 Task: In the  document Jazzmusicletter.rtf Insert the command  'Viewing'Email the file to   'softage.5@softage.net', with message attached Action Required: This requires your review and response. and file type: RTF
Action: Mouse moved to (282, 341)
Screenshot: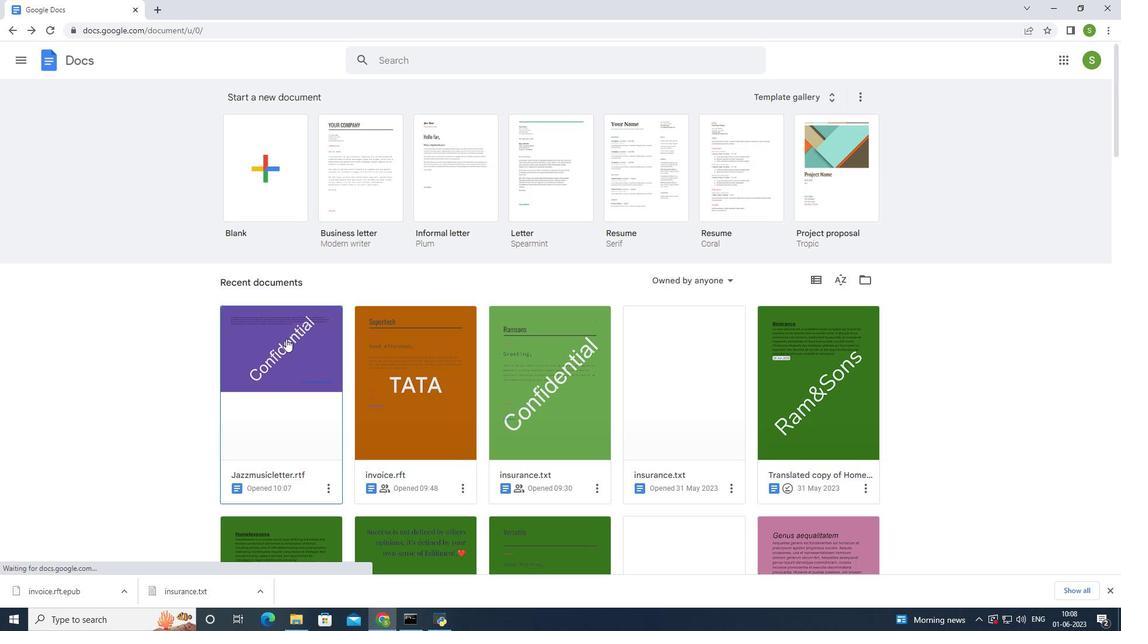 
Action: Mouse pressed left at (282, 341)
Screenshot: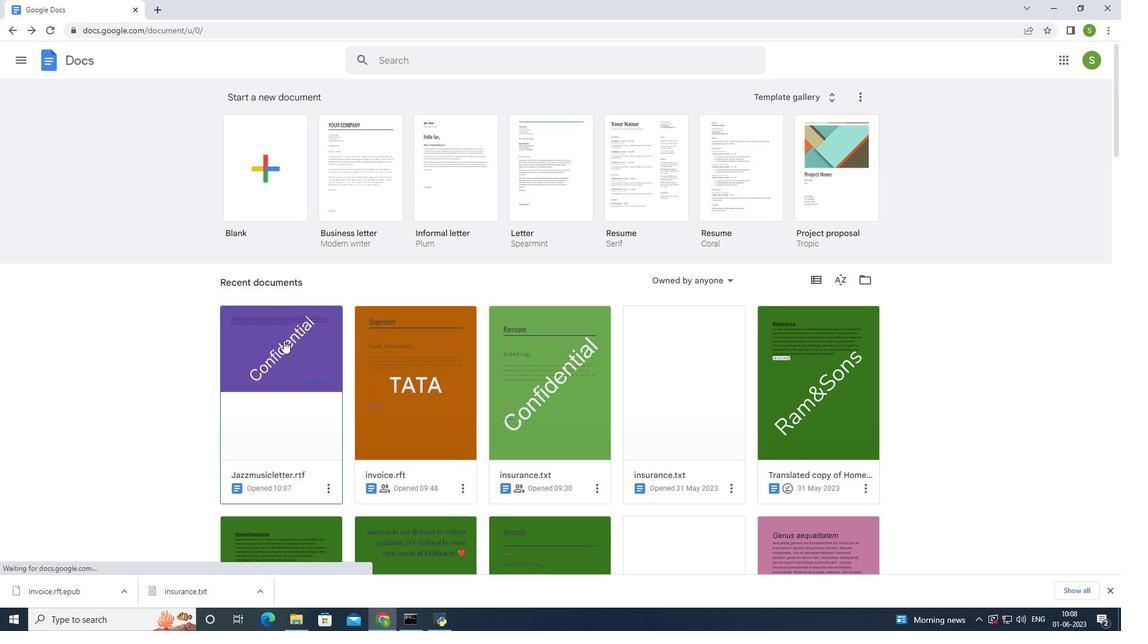 
Action: Mouse moved to (1066, 92)
Screenshot: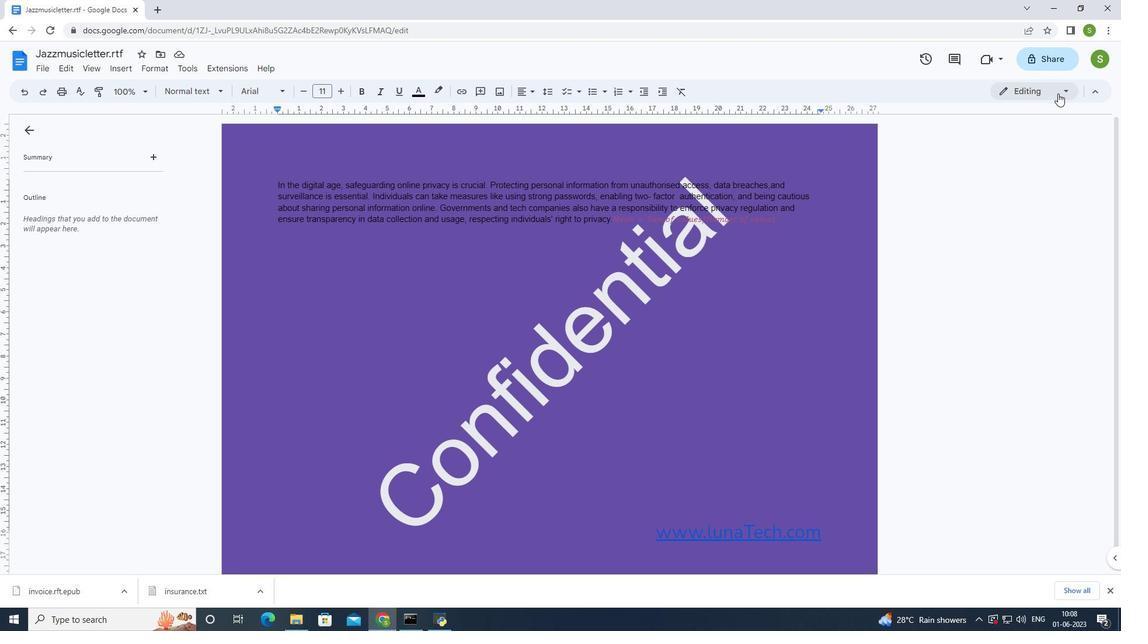 
Action: Mouse pressed left at (1066, 92)
Screenshot: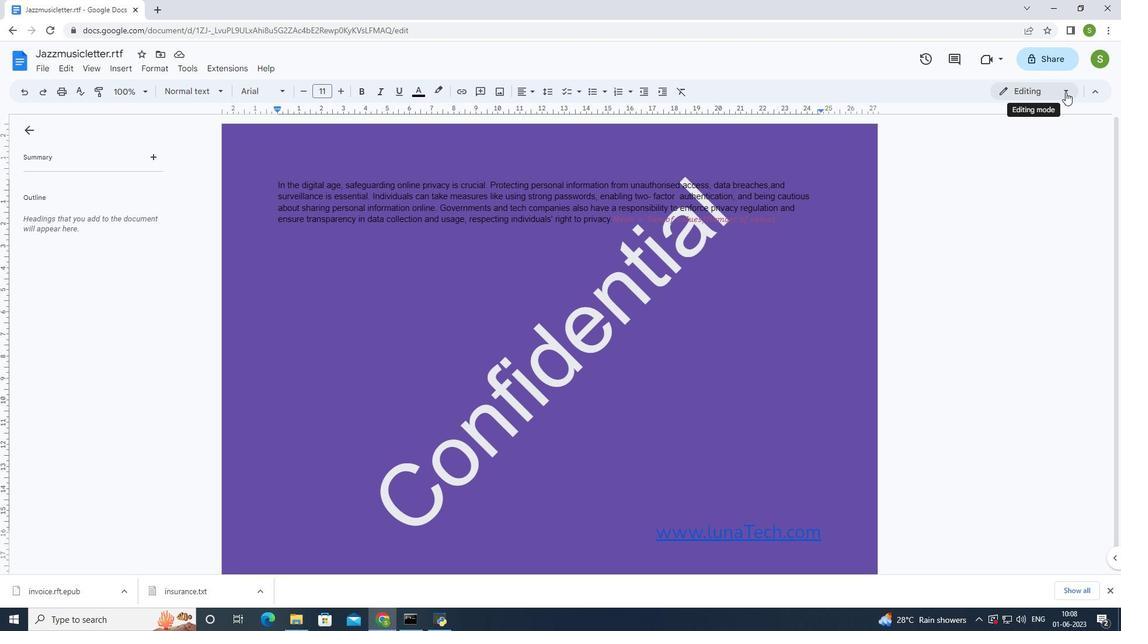 
Action: Mouse moved to (982, 180)
Screenshot: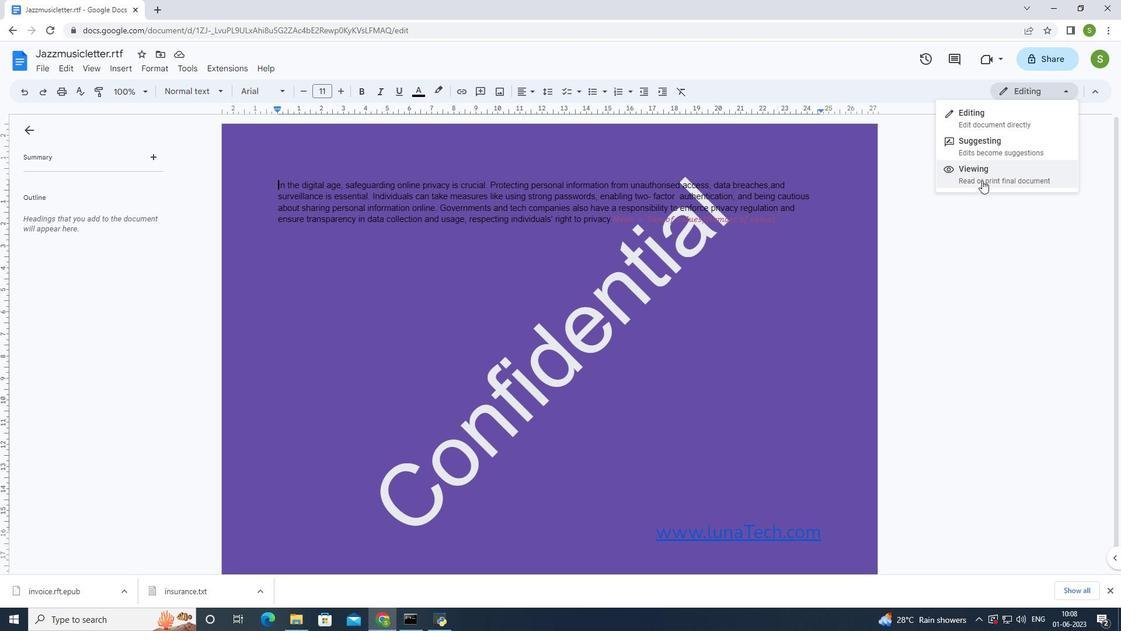 
Action: Mouse pressed left at (982, 180)
Screenshot: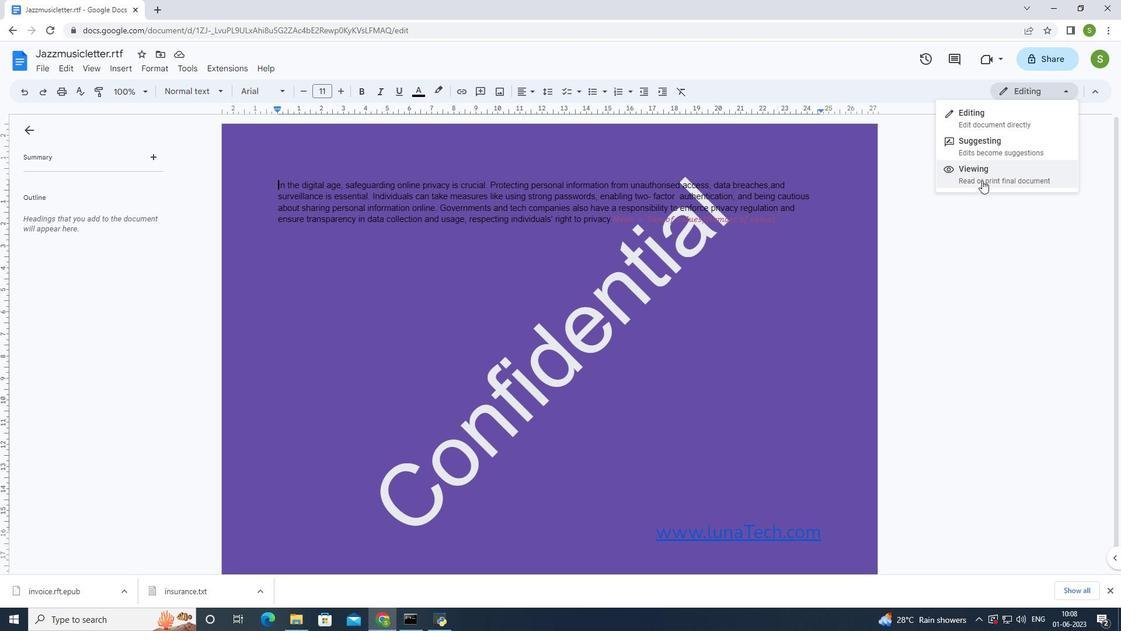 
Action: Mouse moved to (44, 70)
Screenshot: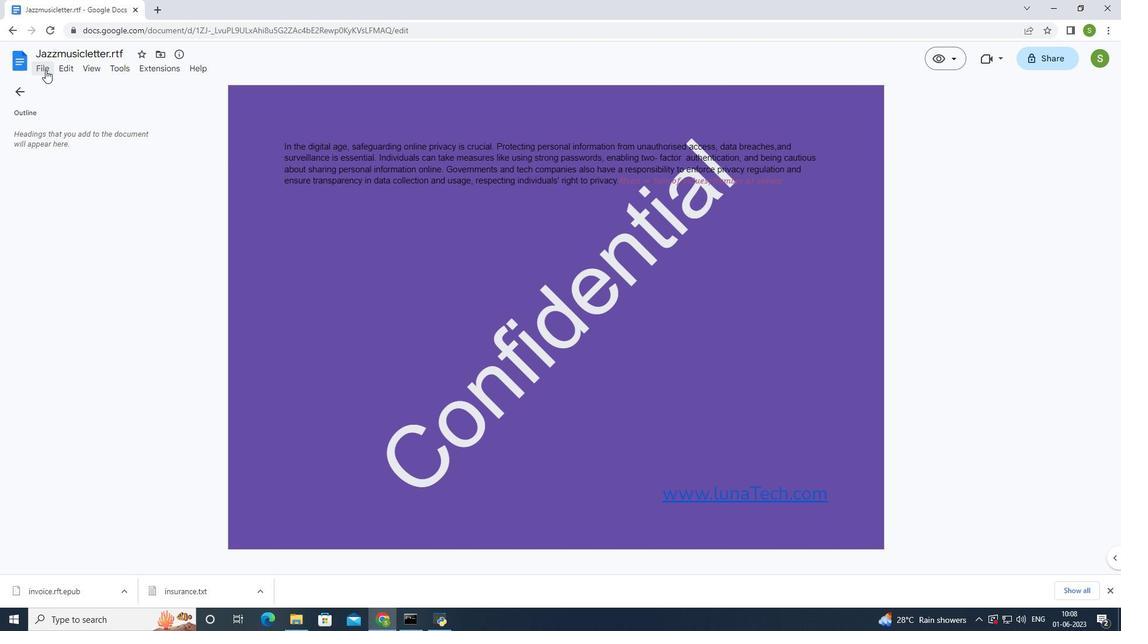 
Action: Mouse pressed left at (44, 70)
Screenshot: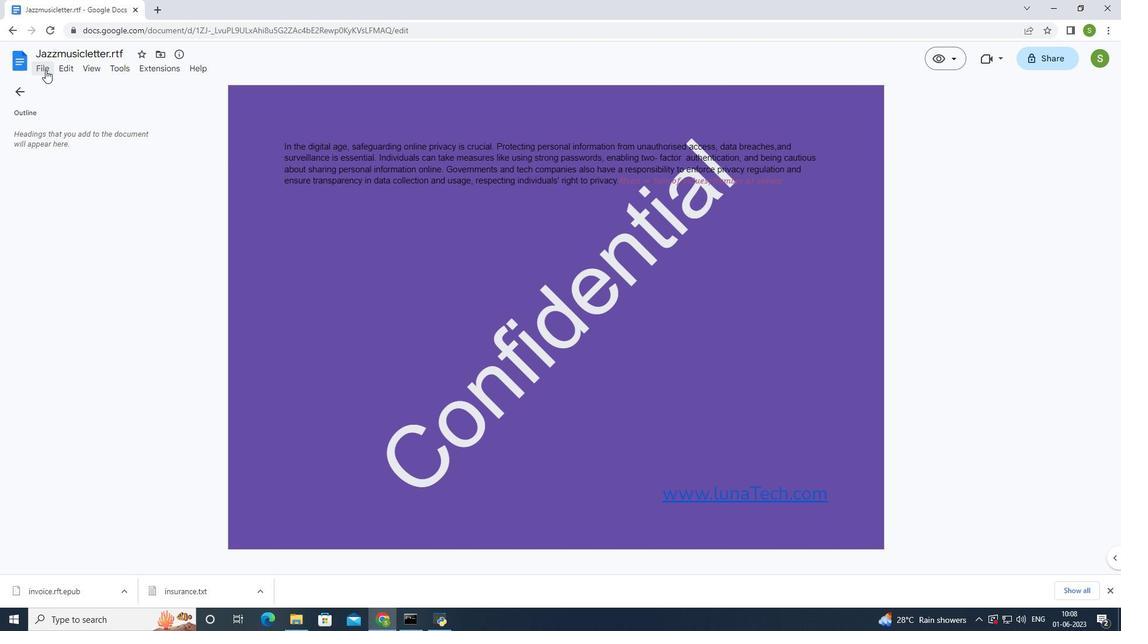 
Action: Mouse moved to (74, 167)
Screenshot: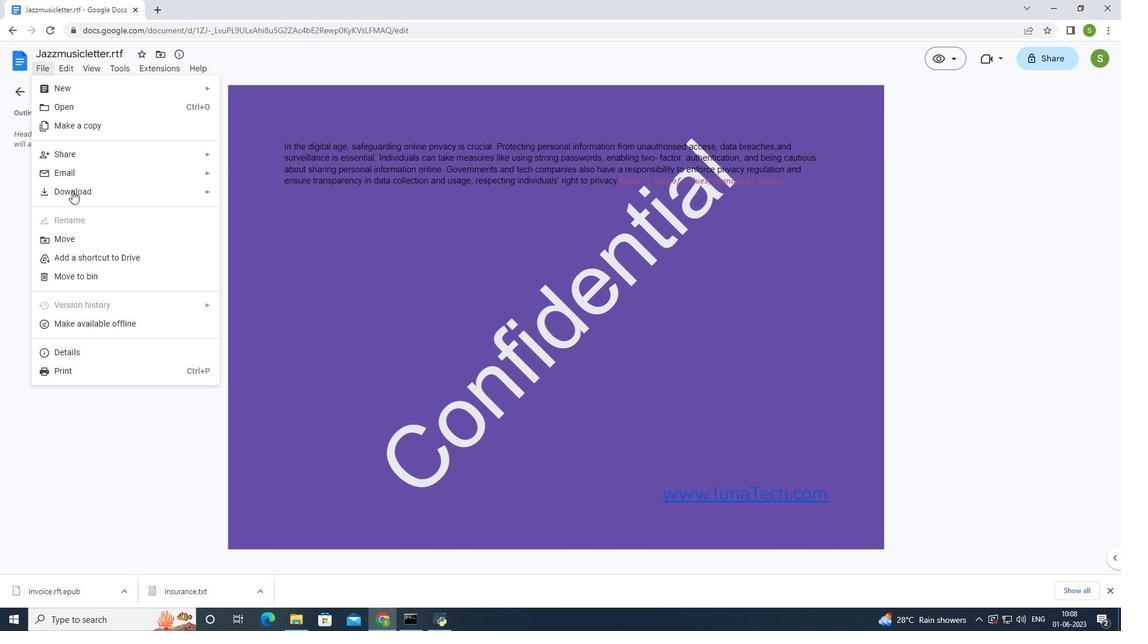 
Action: Mouse pressed left at (74, 167)
Screenshot: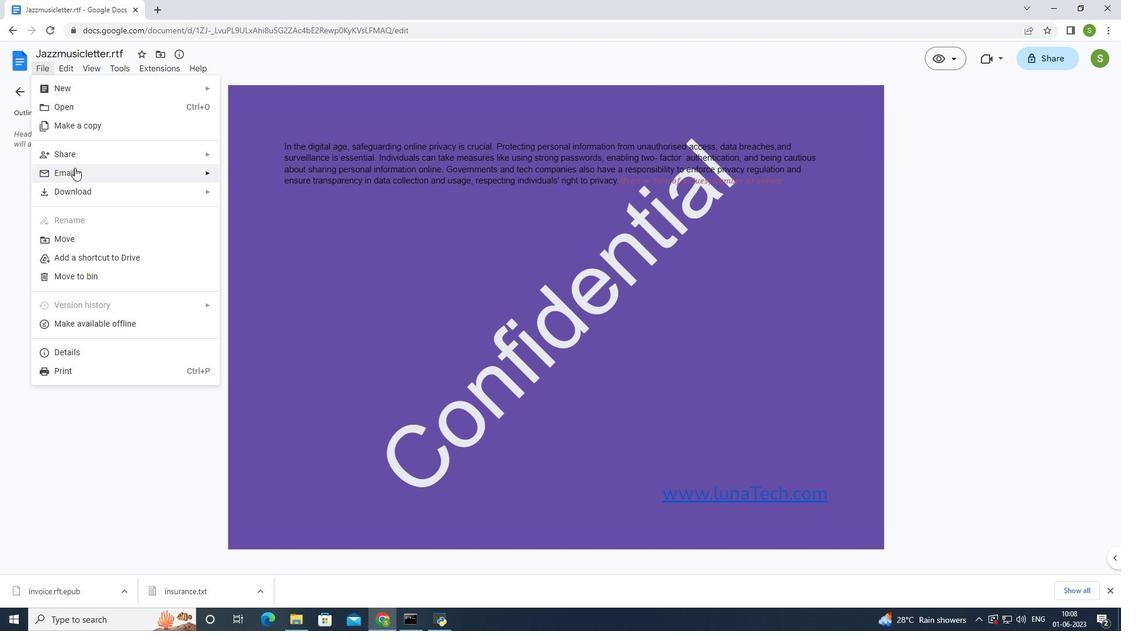 
Action: Mouse moved to (261, 175)
Screenshot: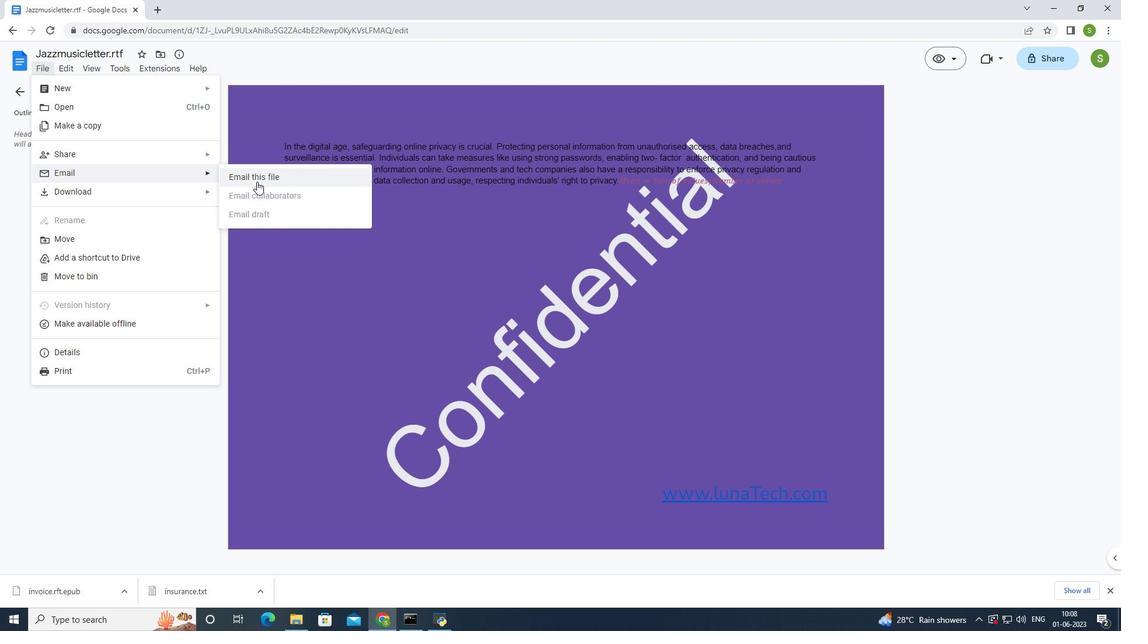 
Action: Mouse pressed left at (261, 175)
Screenshot: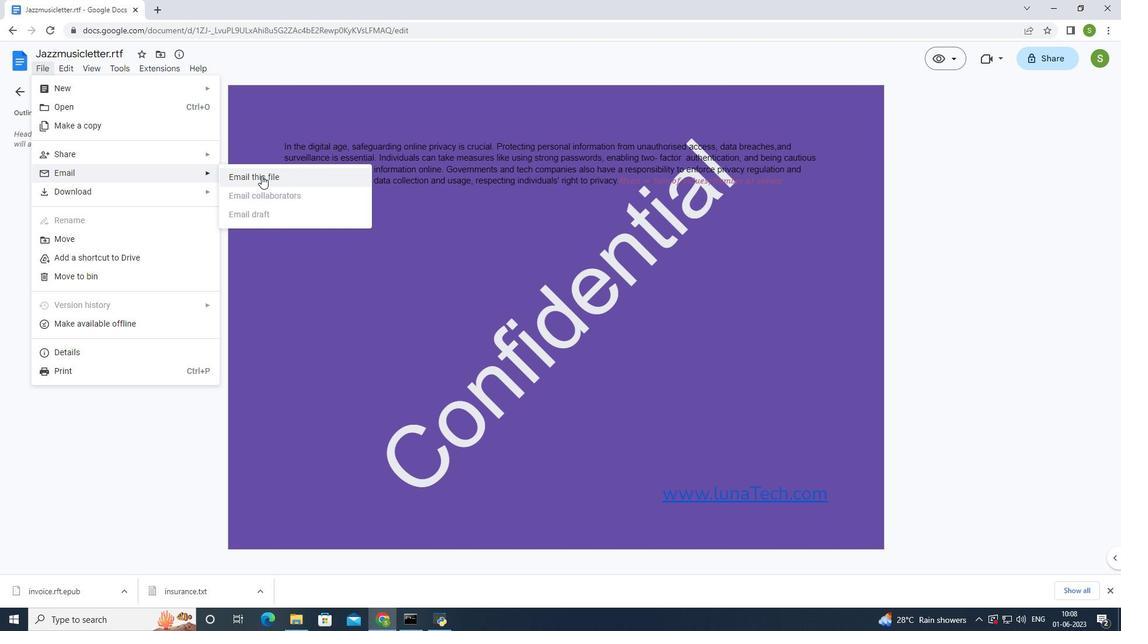 
Action: Mouse moved to (485, 236)
Screenshot: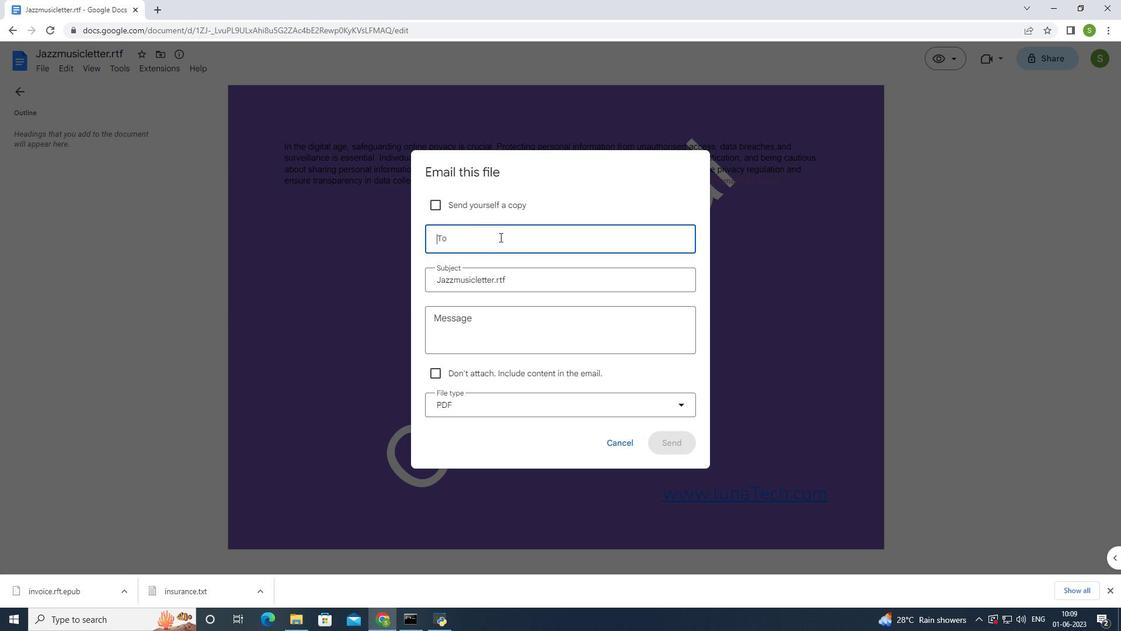
Action: Key pressed softage.5<Key.shift>@softage.net<Key.enter>
Screenshot: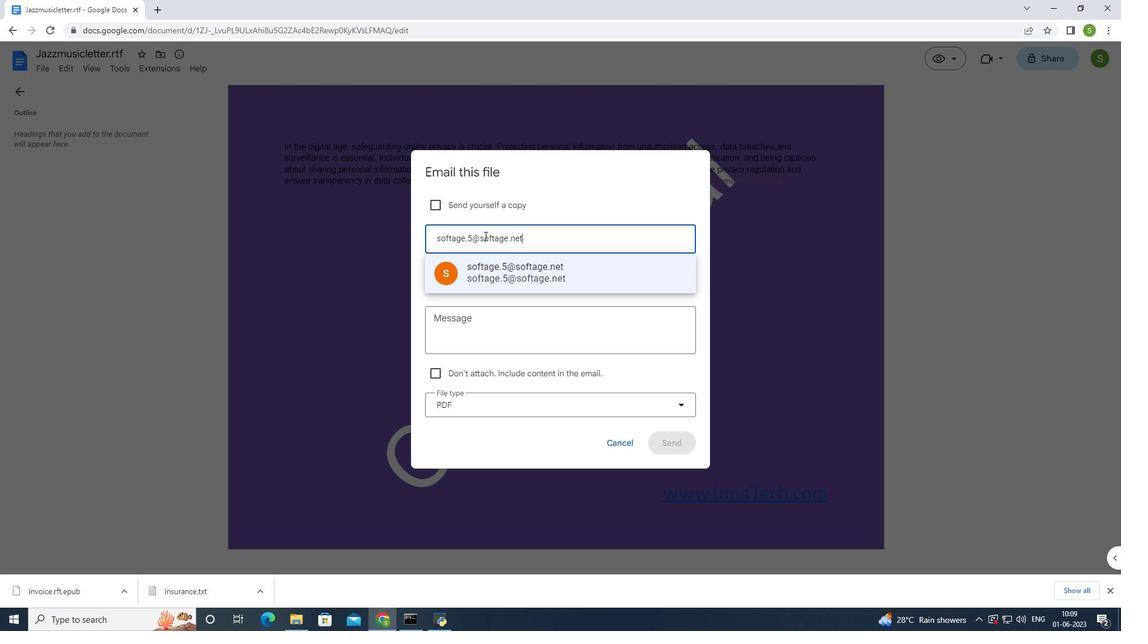 
Action: Mouse moved to (548, 330)
Screenshot: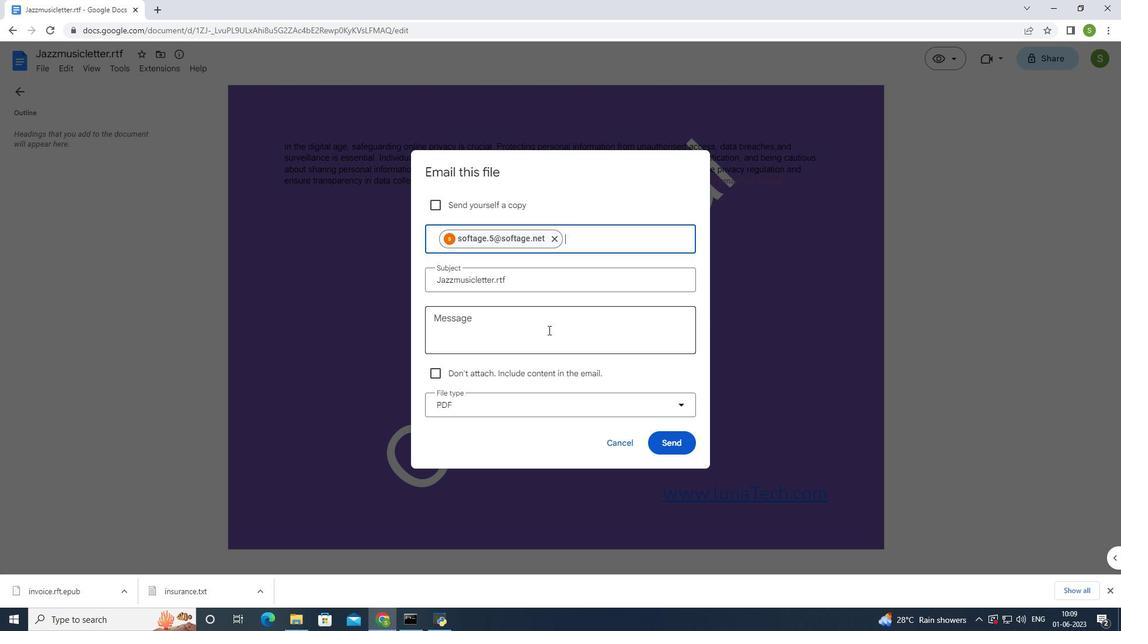 
Action: Mouse pressed left at (548, 330)
Screenshot: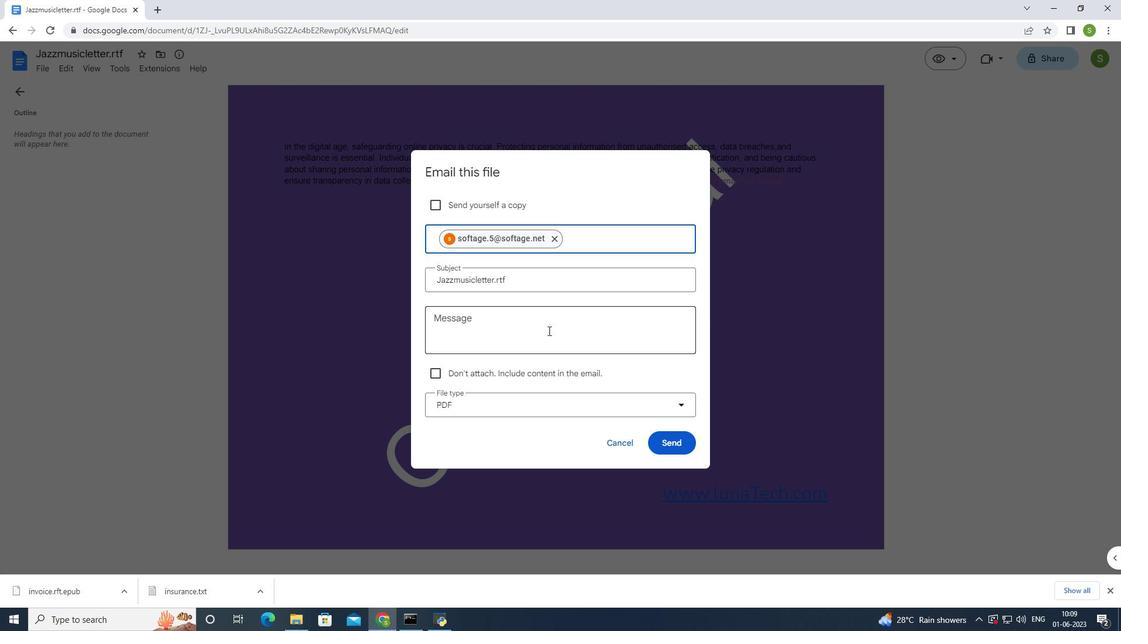 
Action: Mouse moved to (566, 319)
Screenshot: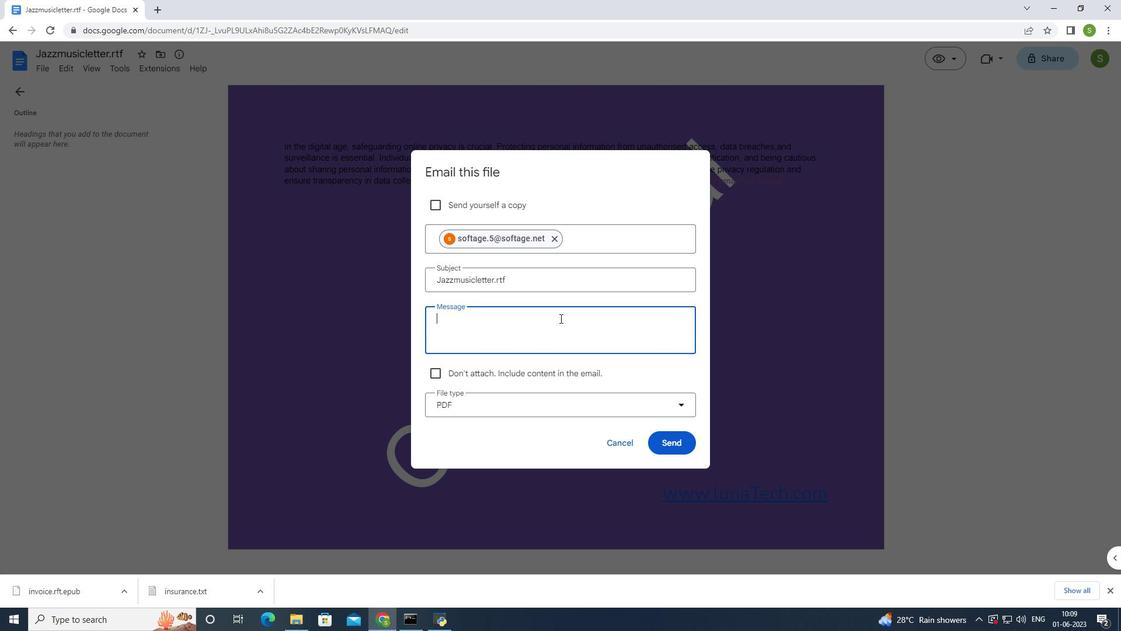 
Action: Key pressed <Key.shift>This<Key.space>require<Key.space>your<Key.space>review<Key.space>and<Key.space>response.
Screenshot: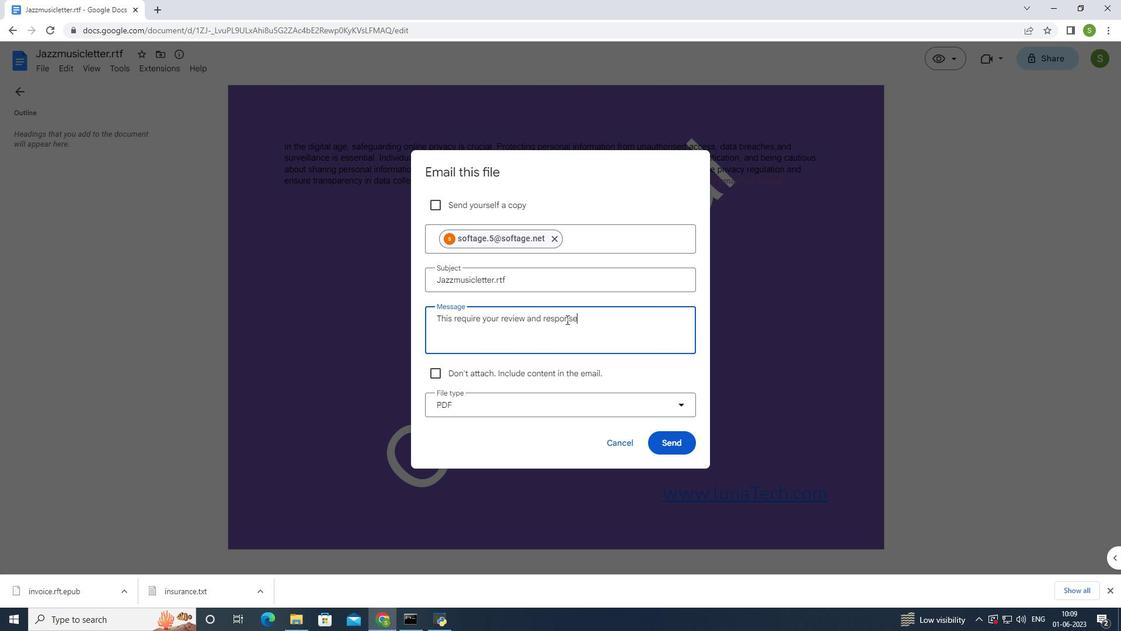 
Action: Mouse moved to (563, 402)
Screenshot: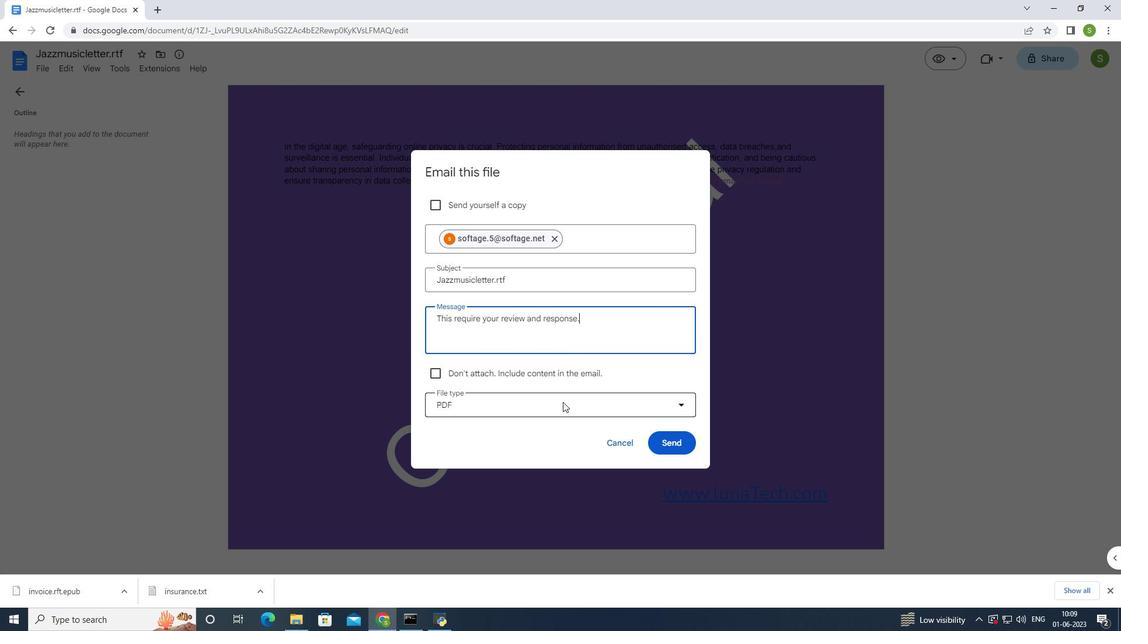 
Action: Mouse pressed left at (563, 402)
Screenshot: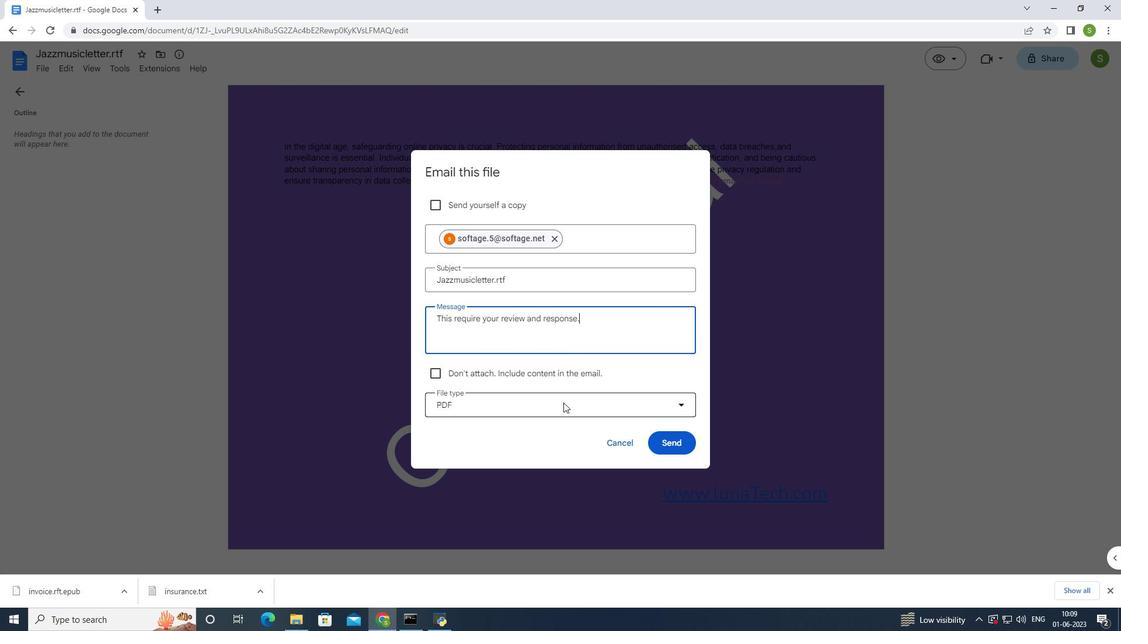 
Action: Mouse moved to (625, 441)
Screenshot: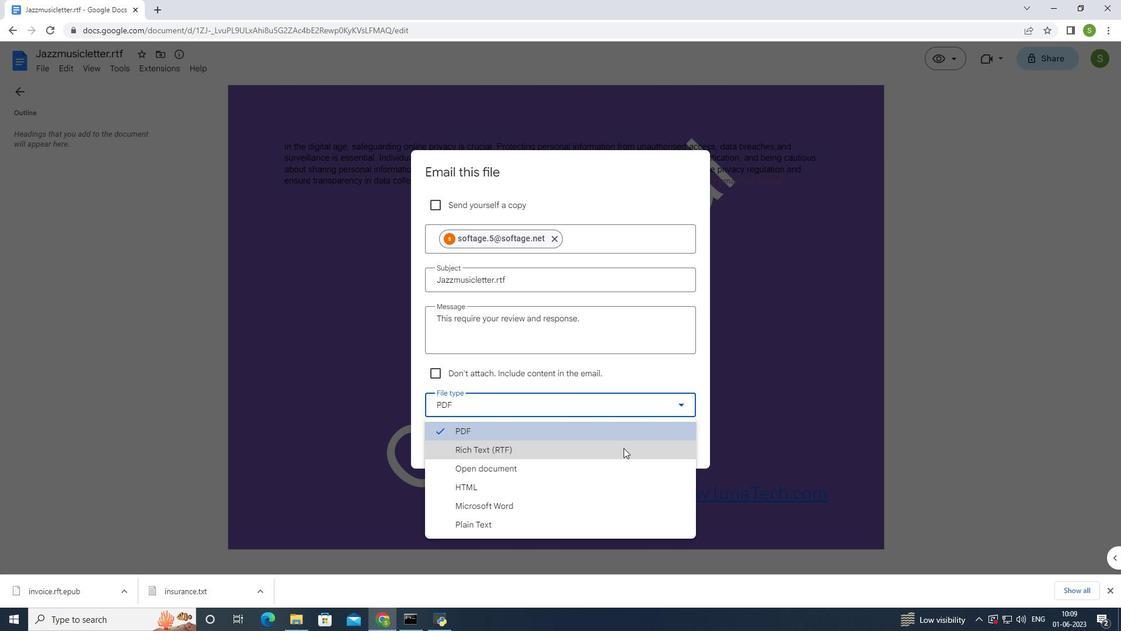 
Action: Mouse pressed left at (625, 441)
Screenshot: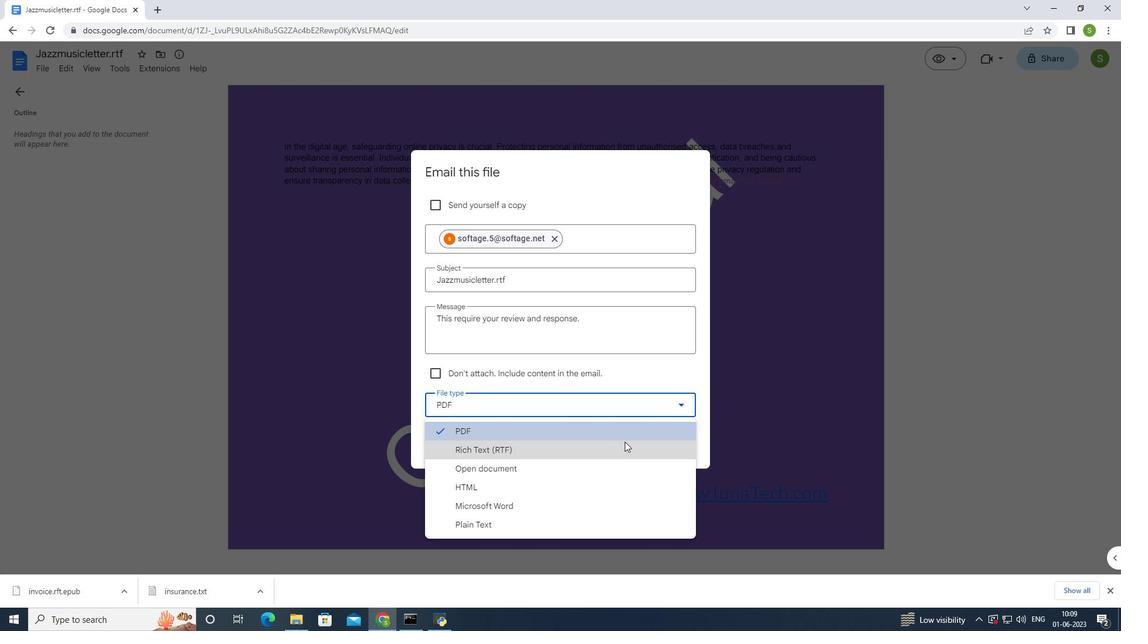 
Action: Mouse moved to (686, 445)
Screenshot: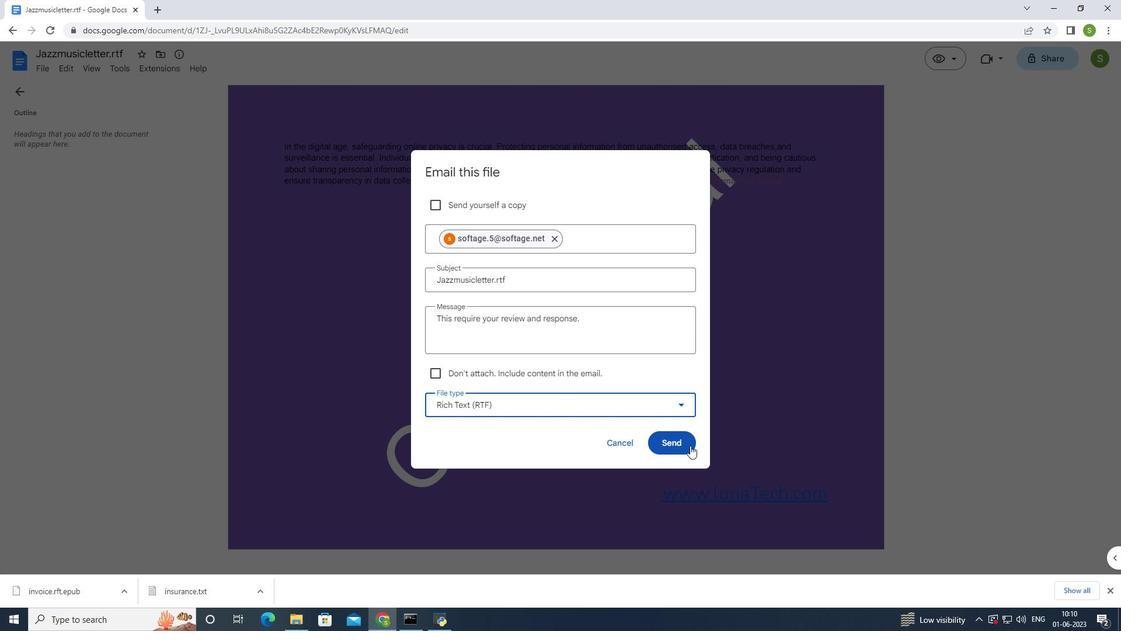 
Action: Mouse pressed left at (686, 445)
Screenshot: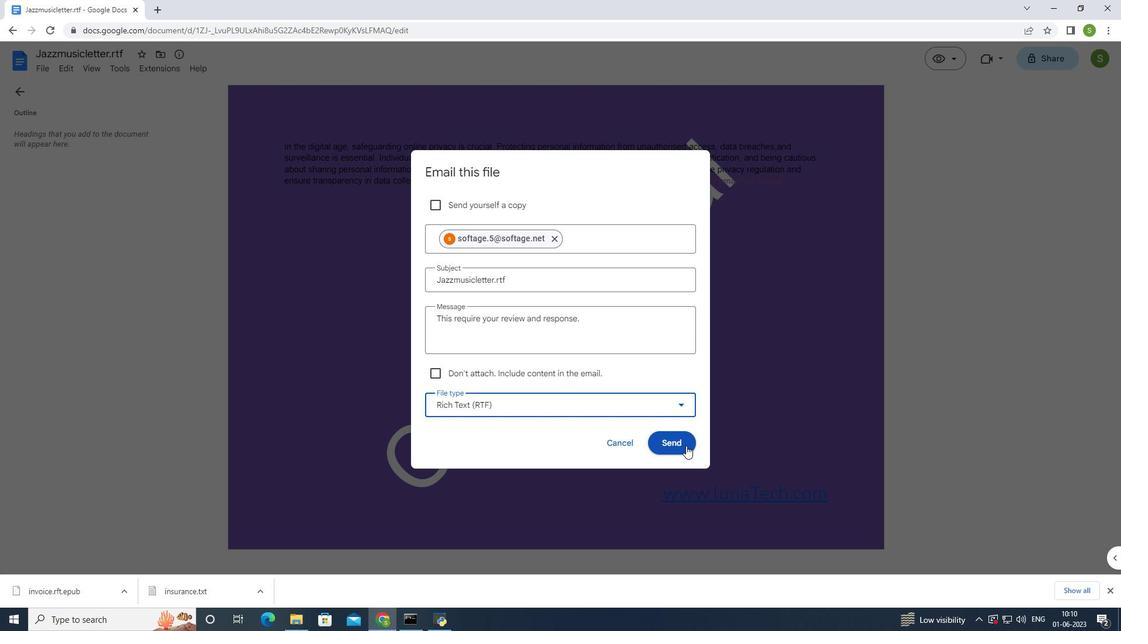 
Action: Mouse moved to (659, 437)
Screenshot: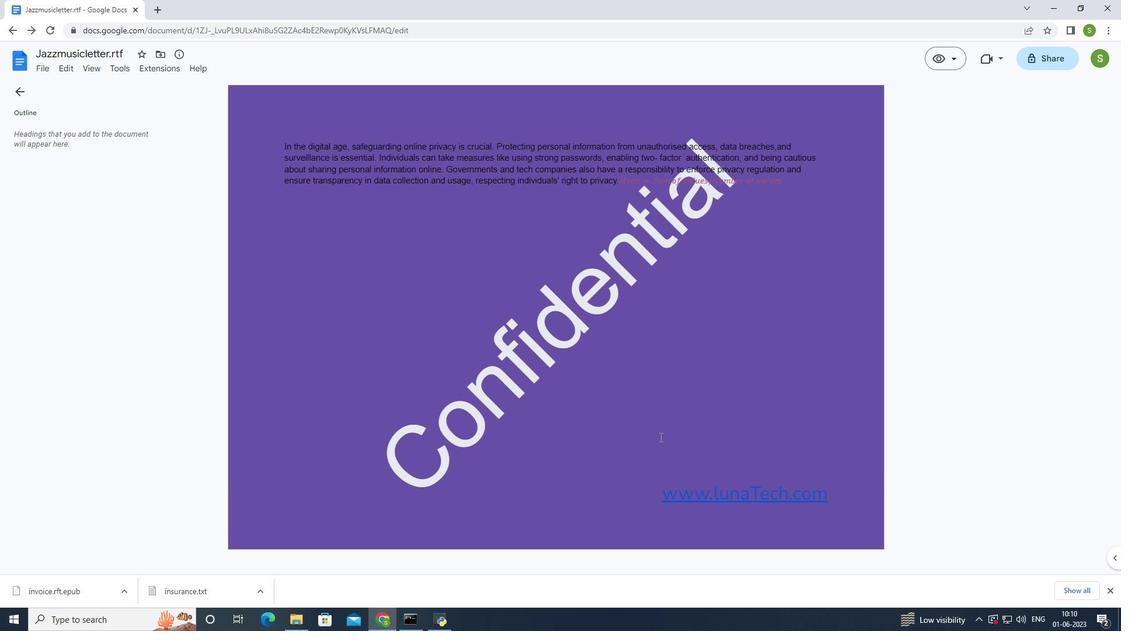 
